 Task: Take a screenshot of a breathtaking space scene from a sci-fi movie you are watching in VLC.
Action: Mouse moved to (51, 66)
Screenshot: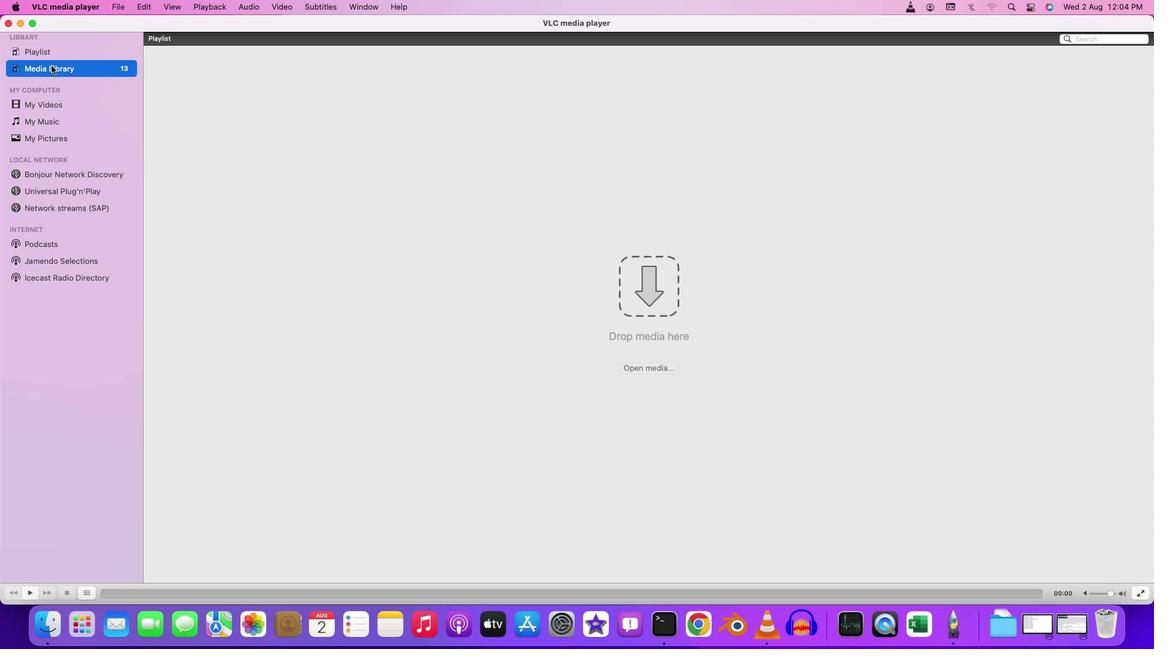 
Action: Mouse pressed left at (51, 66)
Screenshot: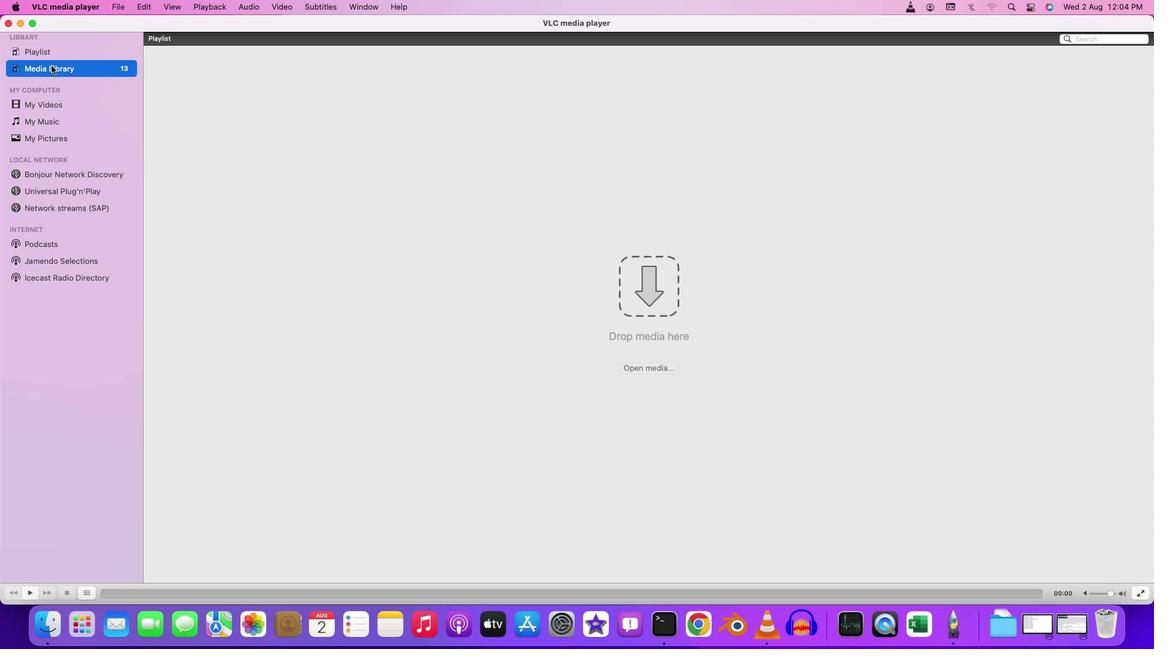 
Action: Mouse moved to (114, 9)
Screenshot: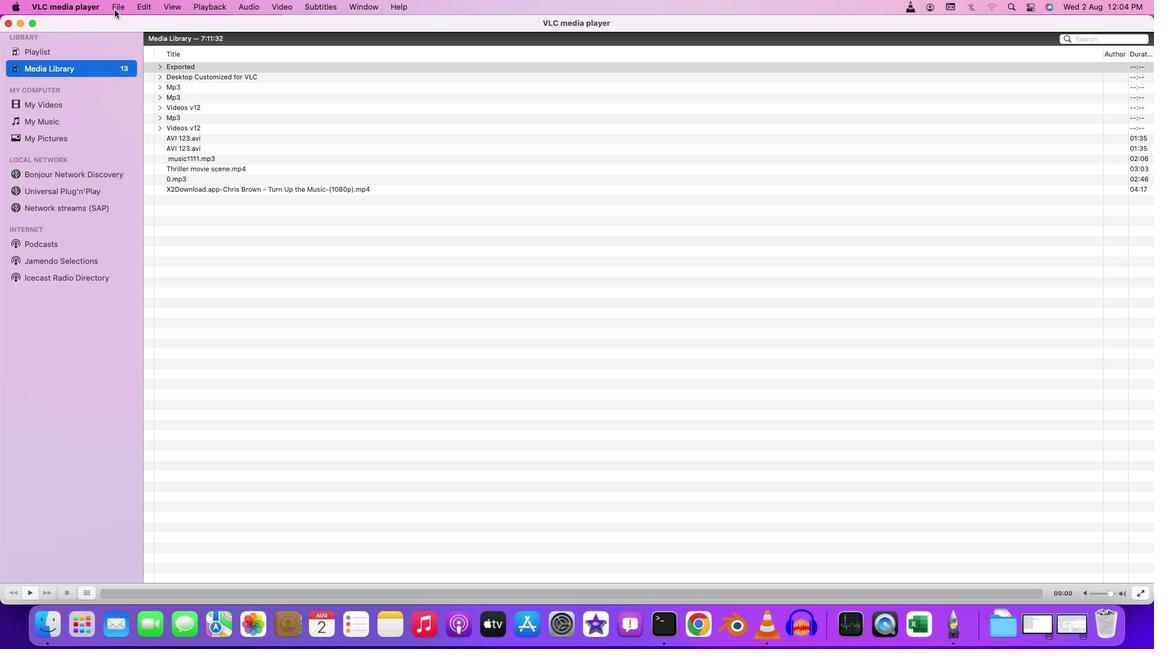 
Action: Mouse pressed left at (114, 9)
Screenshot: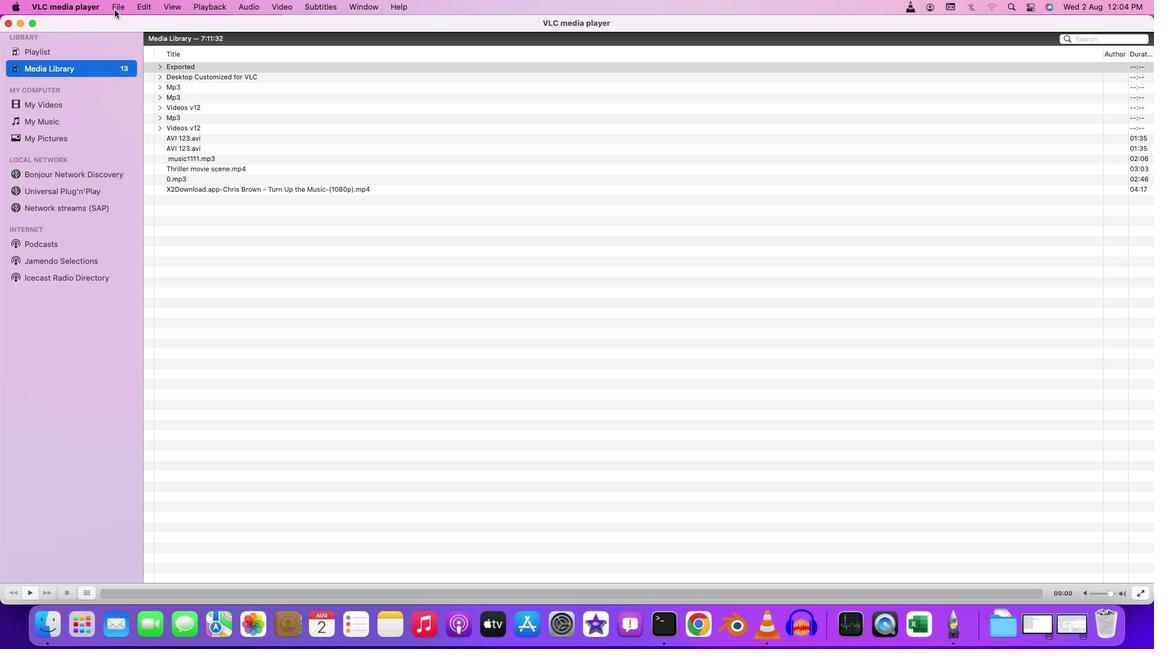 
Action: Mouse moved to (123, 21)
Screenshot: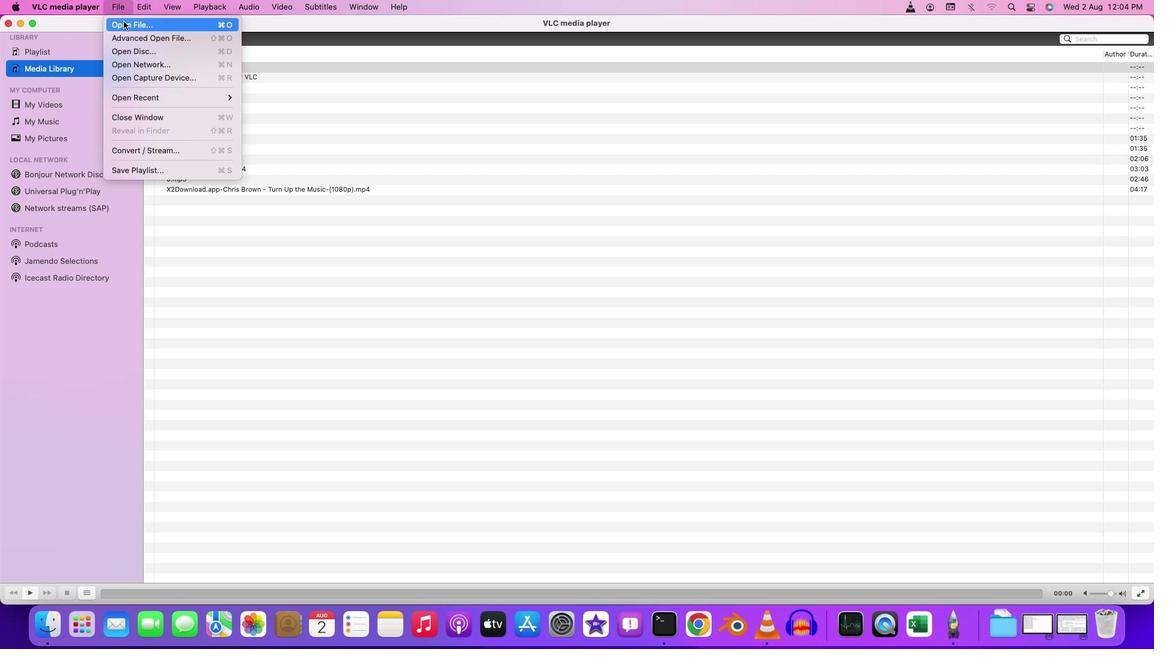 
Action: Mouse pressed left at (123, 21)
Screenshot: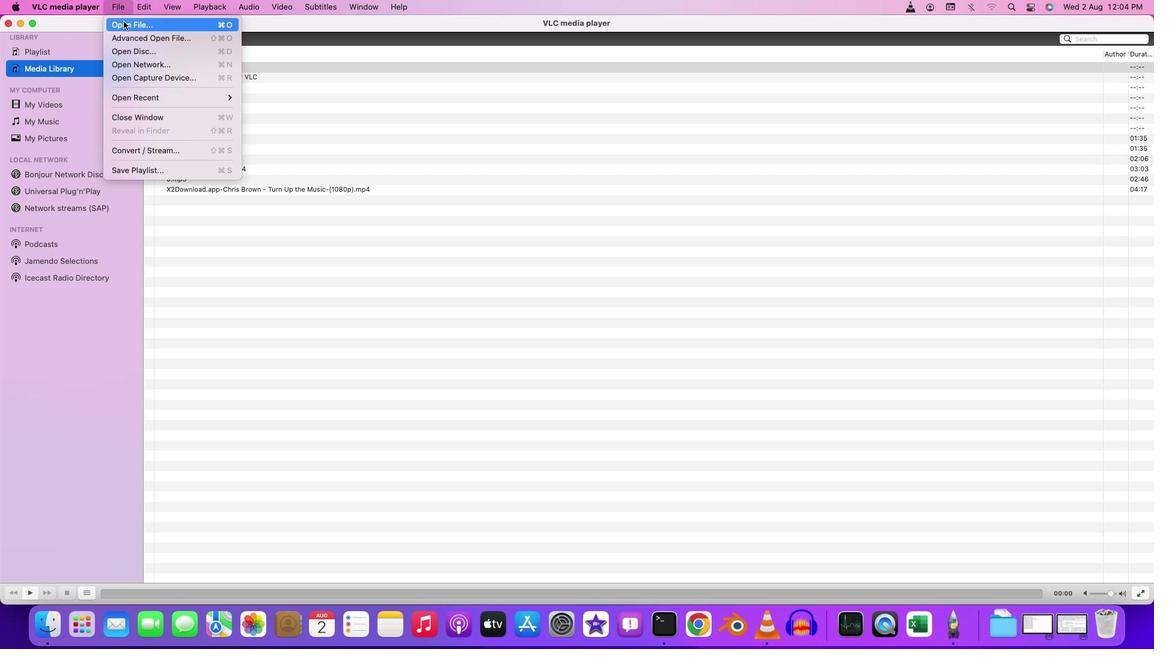 
Action: Mouse moved to (381, 150)
Screenshot: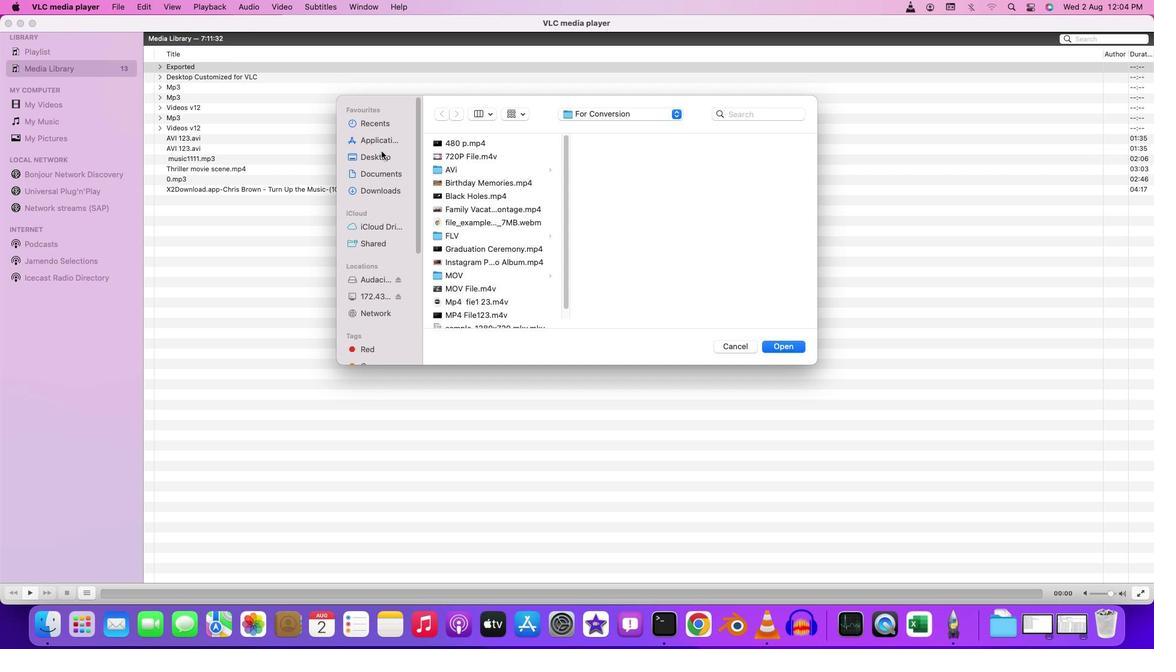 
Action: Mouse pressed left at (381, 150)
Screenshot: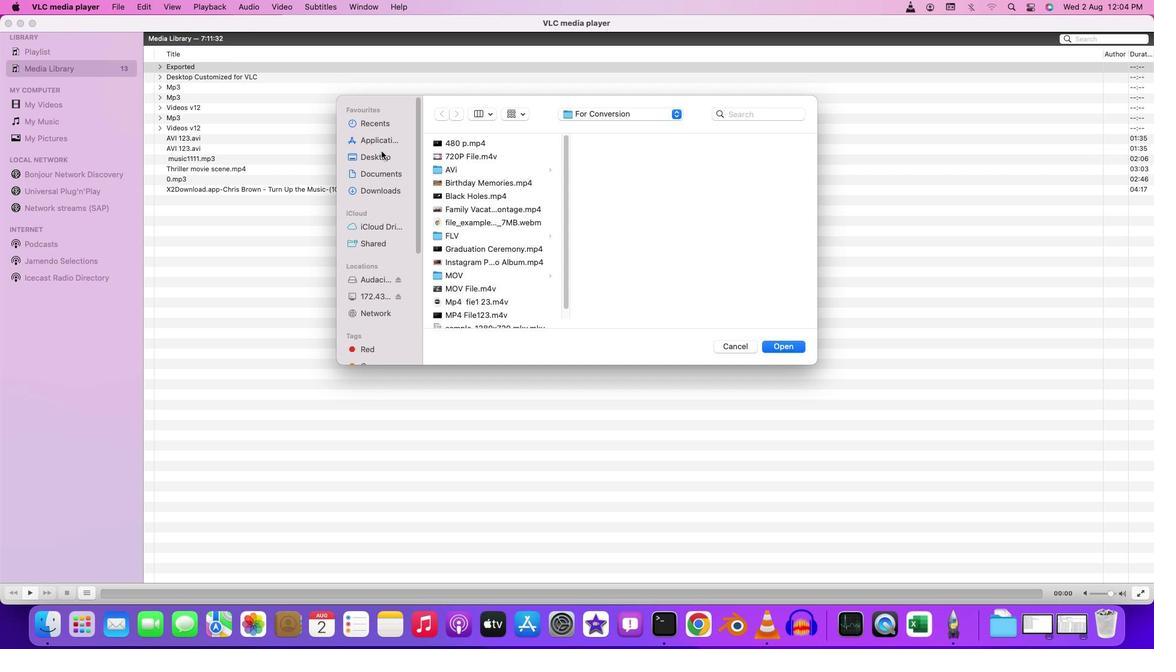
Action: Mouse moved to (479, 278)
Screenshot: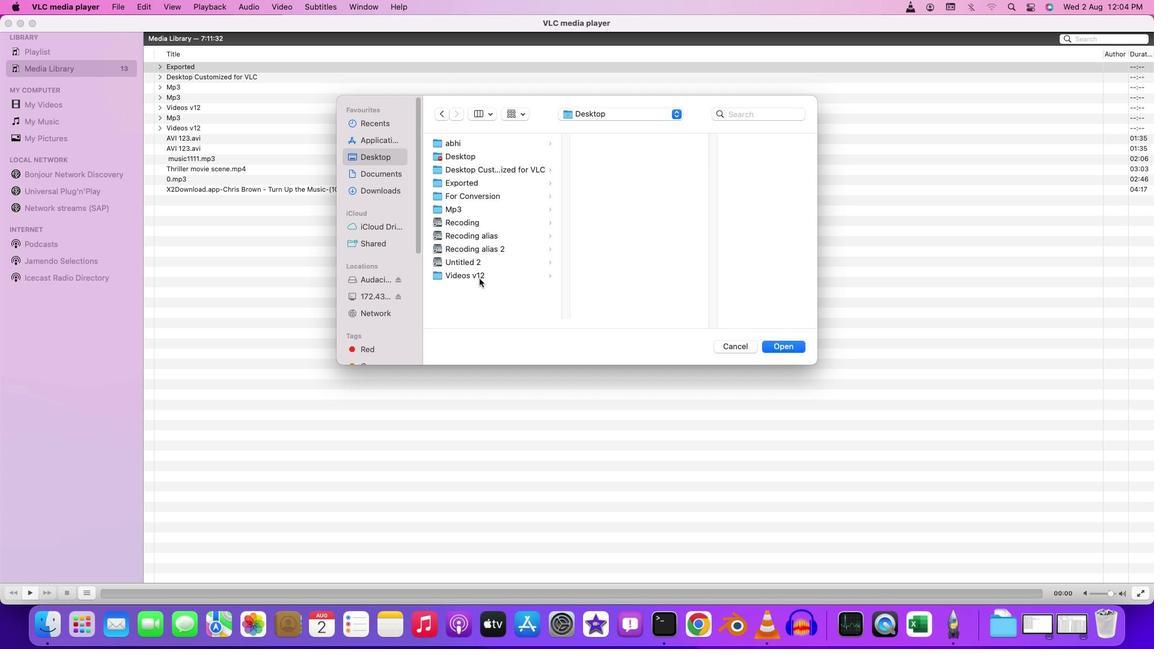 
Action: Mouse pressed left at (479, 278)
Screenshot: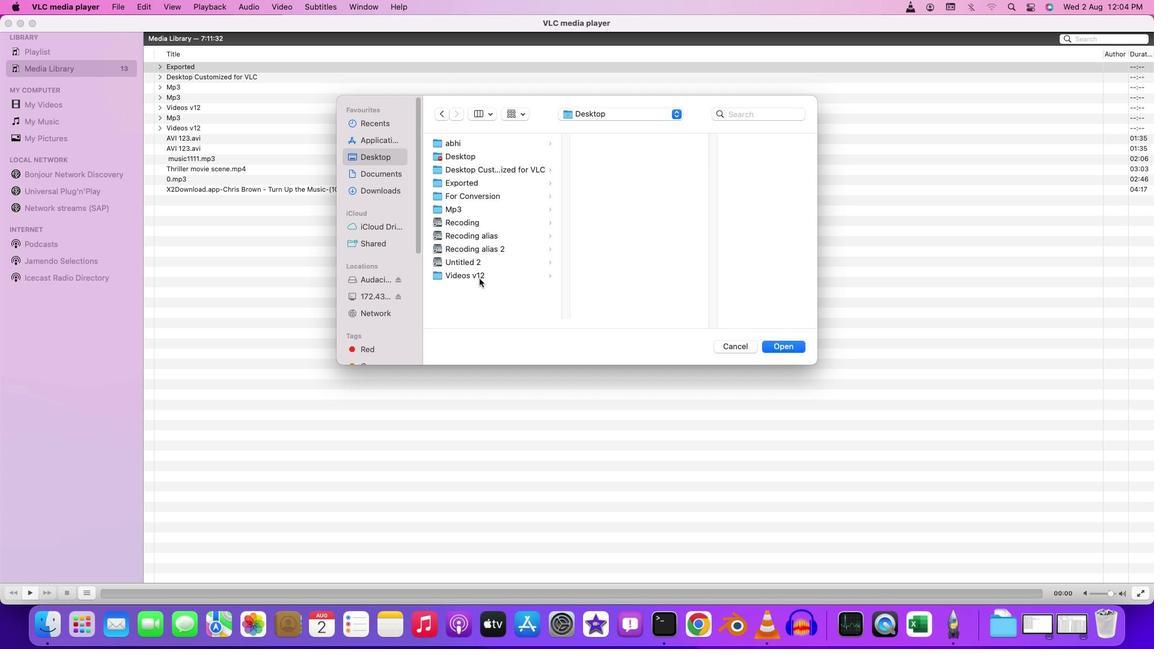
Action: Mouse pressed left at (479, 278)
Screenshot: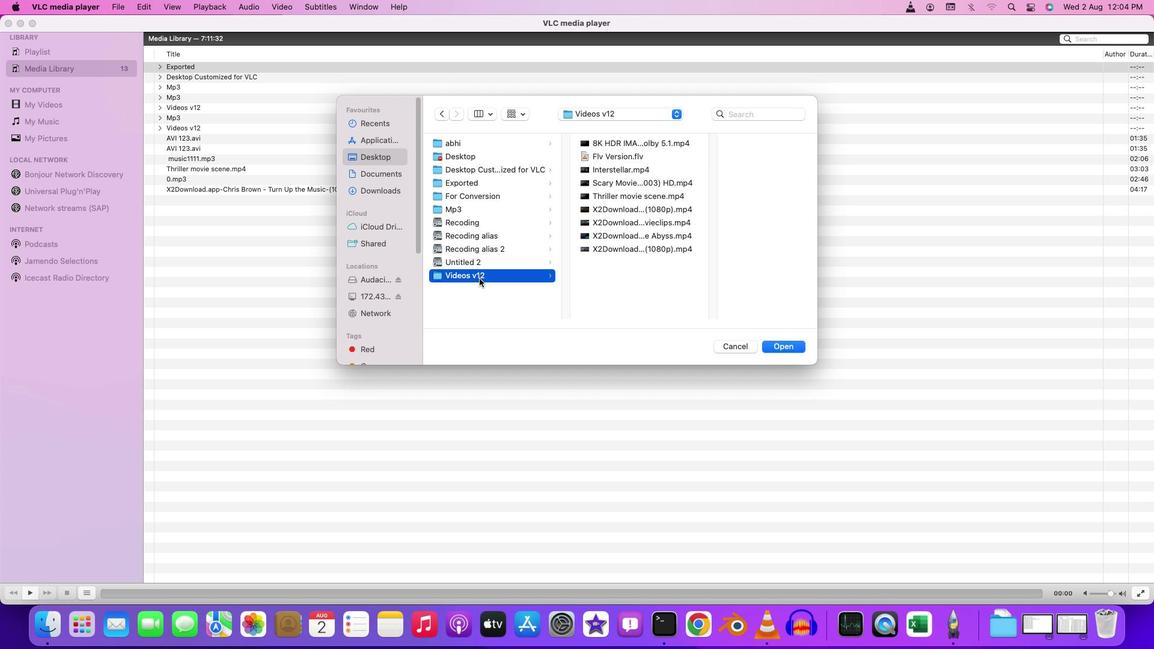 
Action: Mouse moved to (161, 198)
Screenshot: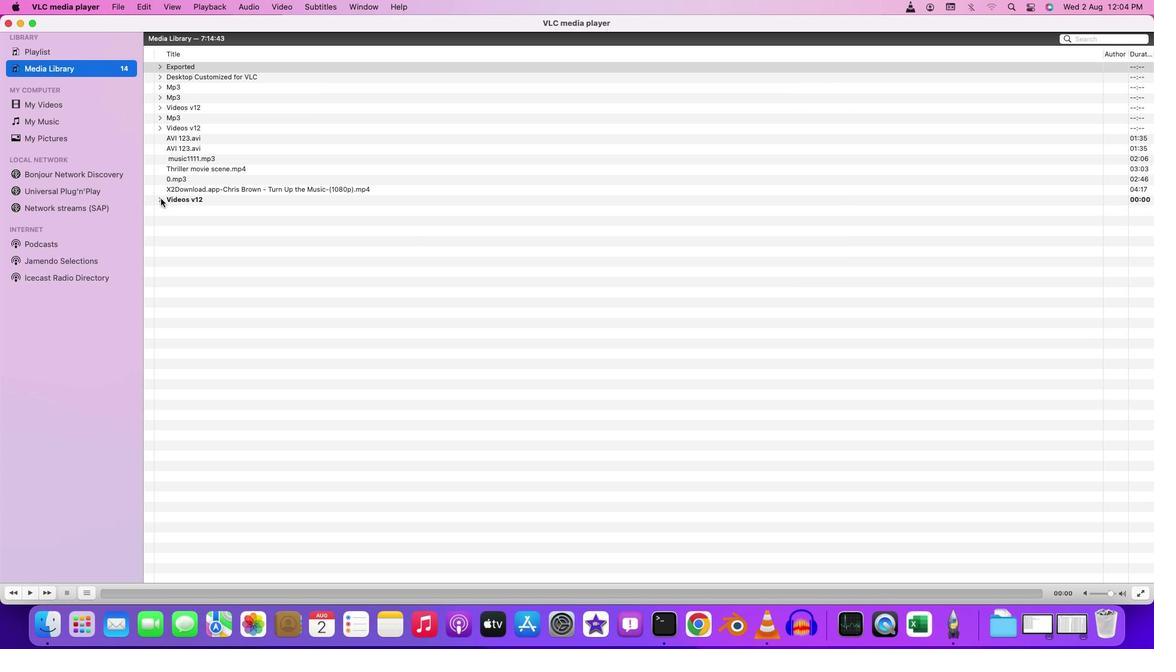 
Action: Mouse pressed left at (161, 198)
Screenshot: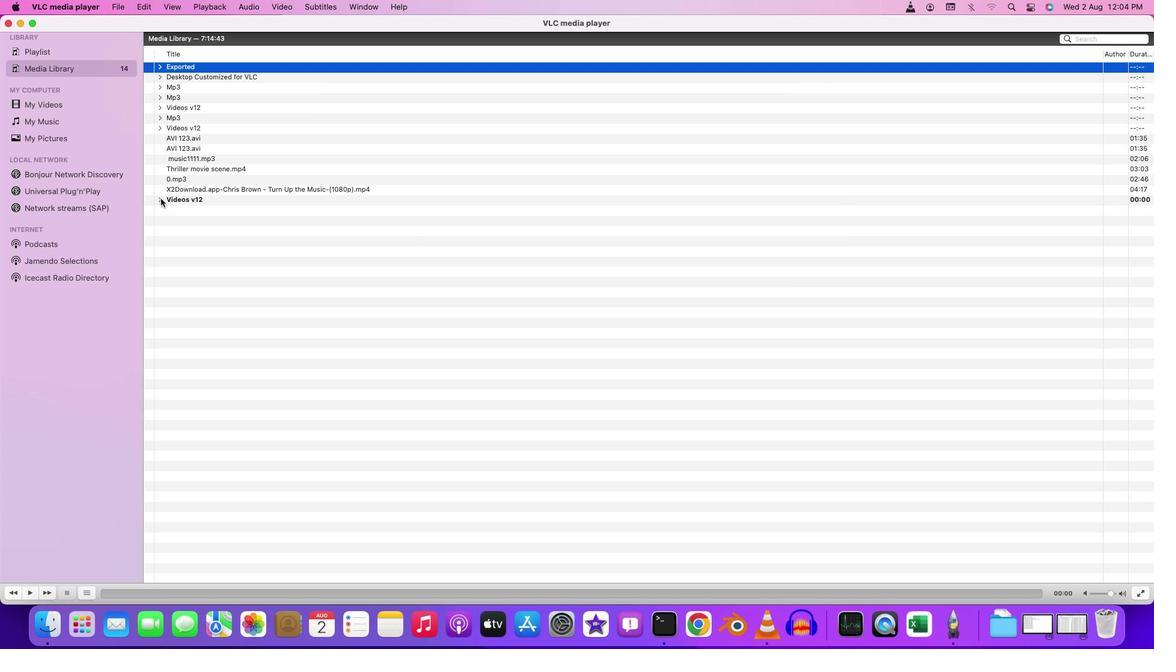 
Action: Mouse moved to (302, 292)
Screenshot: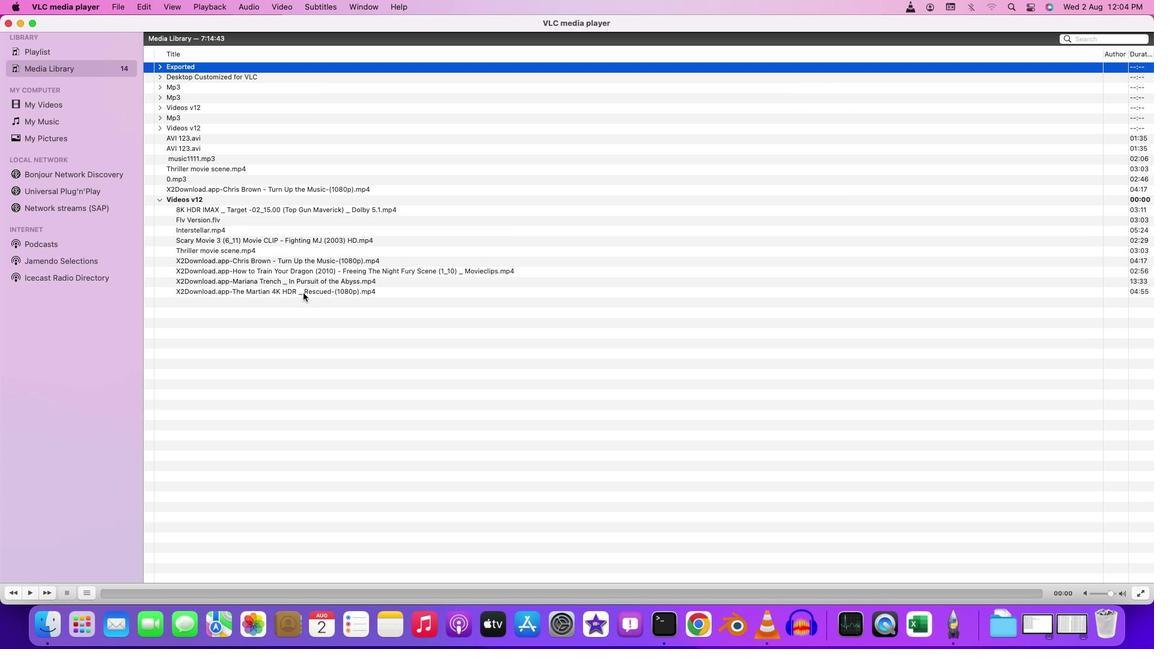 
Action: Mouse pressed left at (302, 292)
Screenshot: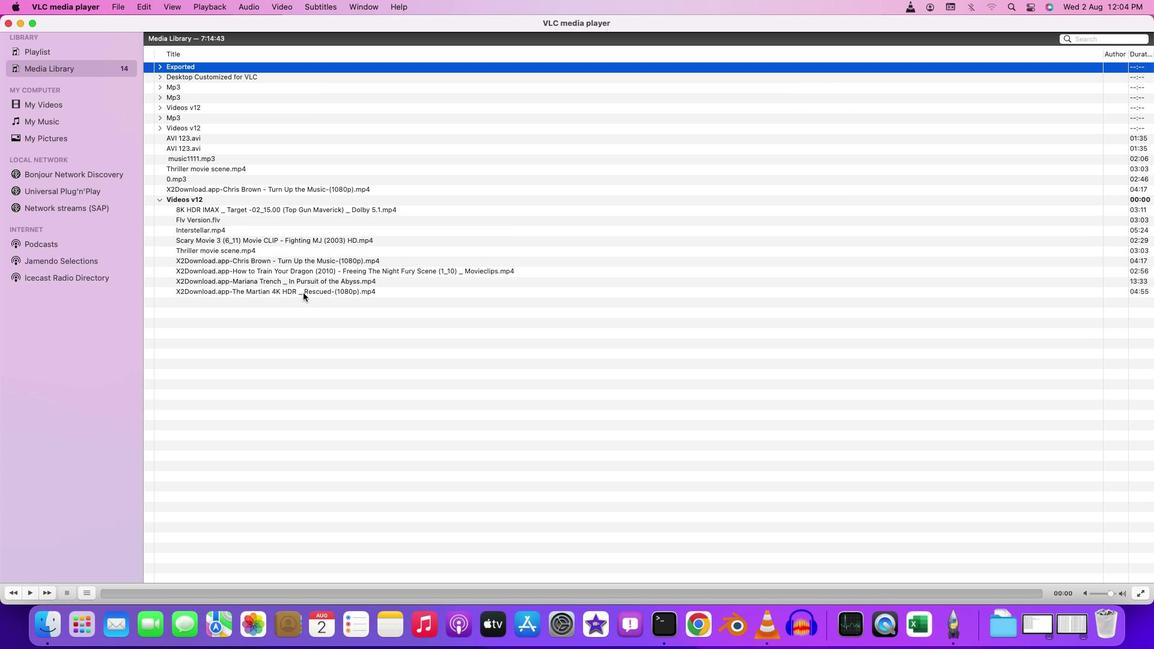 
Action: Mouse pressed left at (302, 292)
Screenshot: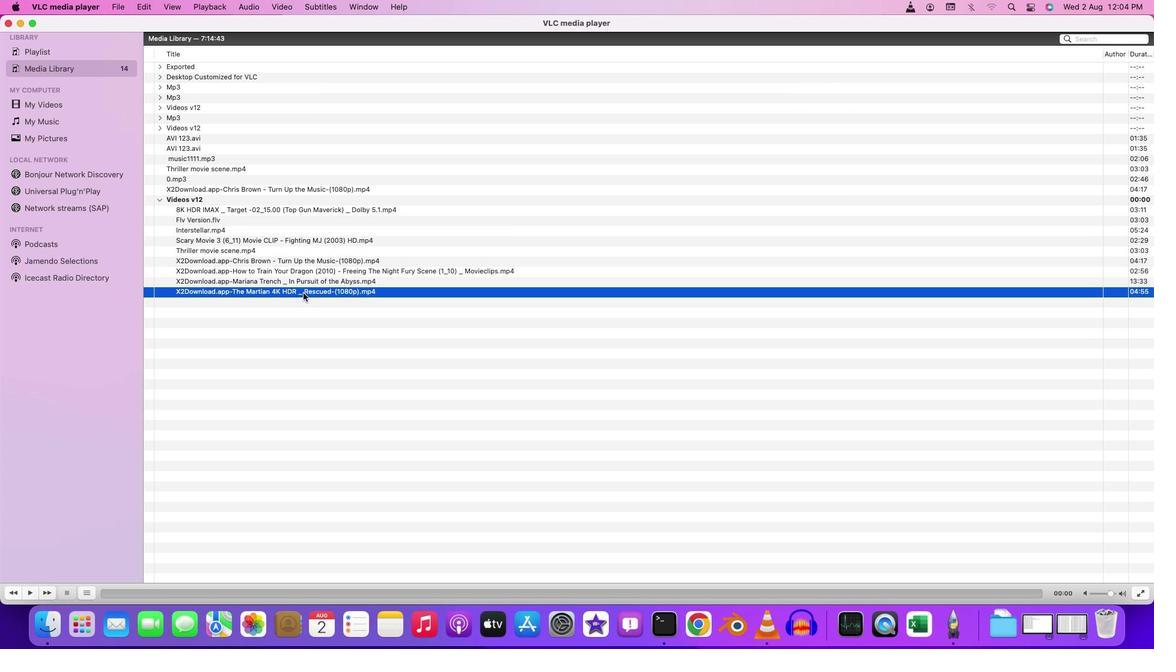 
Action: Mouse moved to (403, 298)
Screenshot: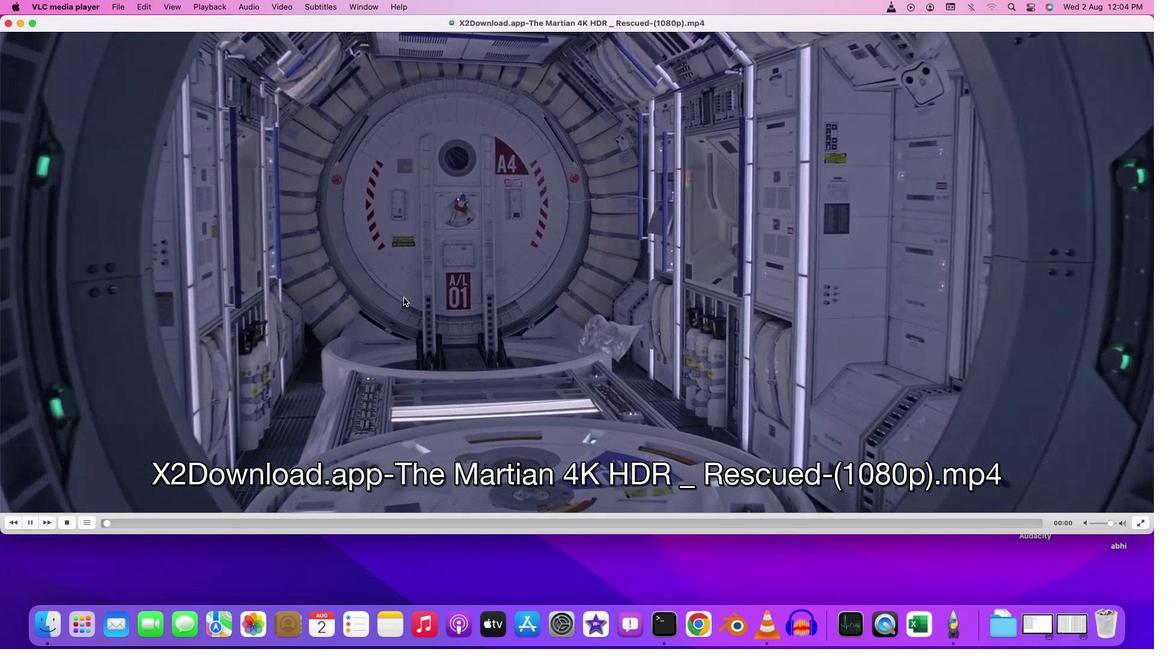 
Action: Mouse pressed left at (403, 298)
Screenshot: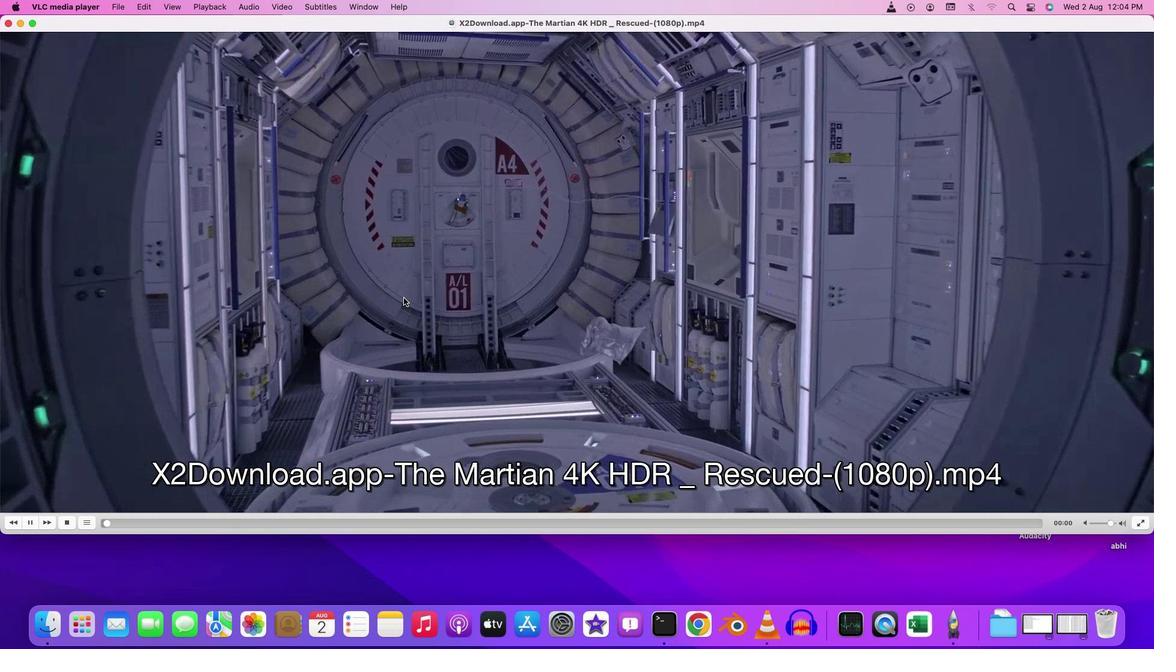 
Action: Mouse pressed left at (403, 298)
Screenshot: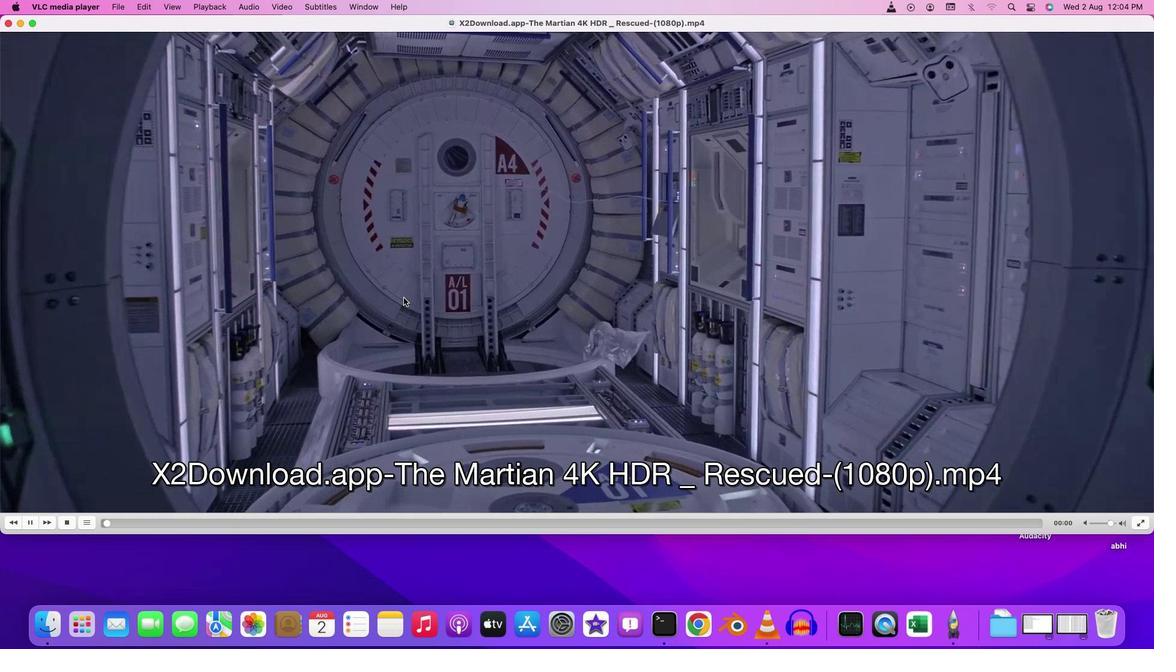 
Action: Mouse moved to (293, 8)
Screenshot: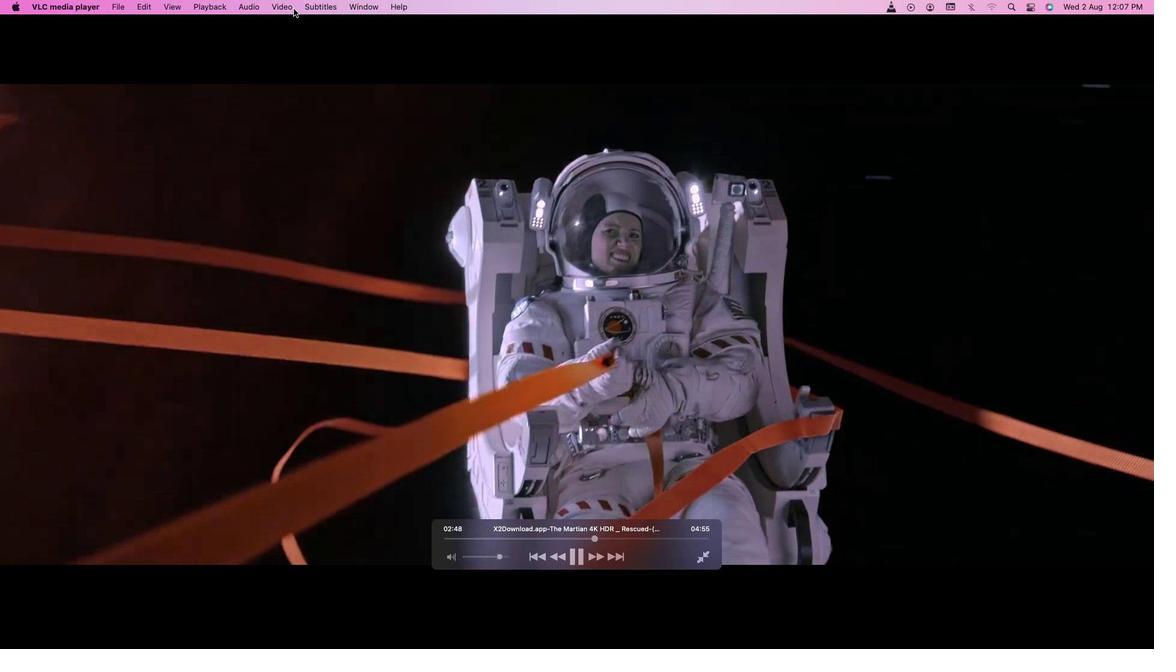 
Action: Mouse pressed left at (293, 8)
Screenshot: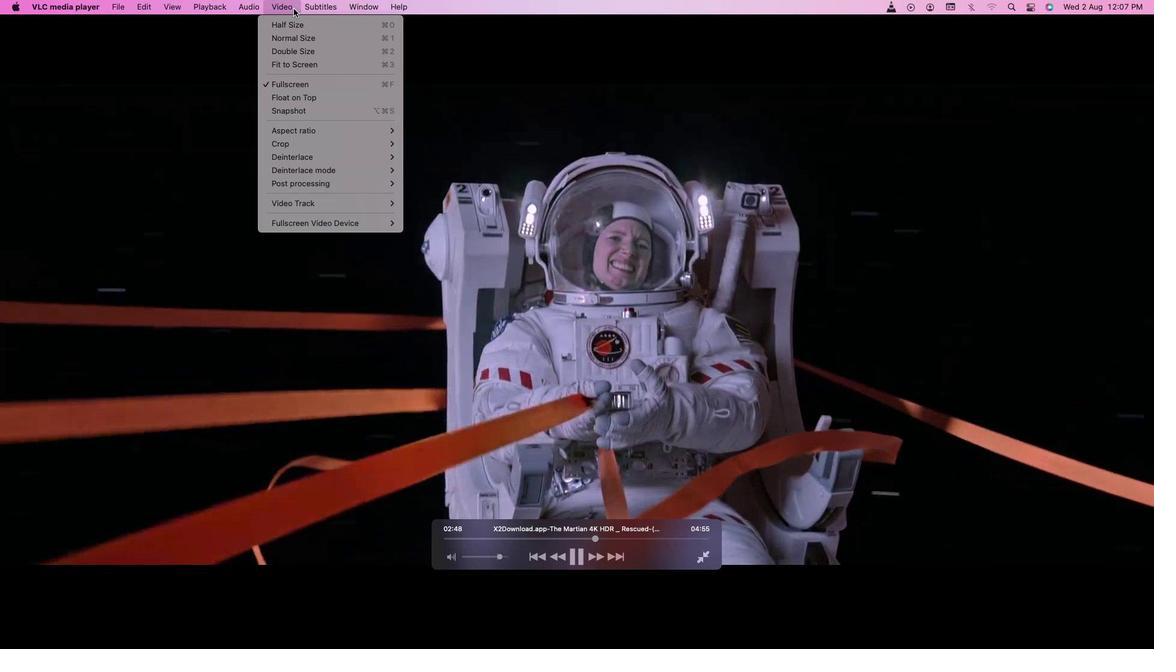 
Action: Mouse moved to (295, 109)
Screenshot: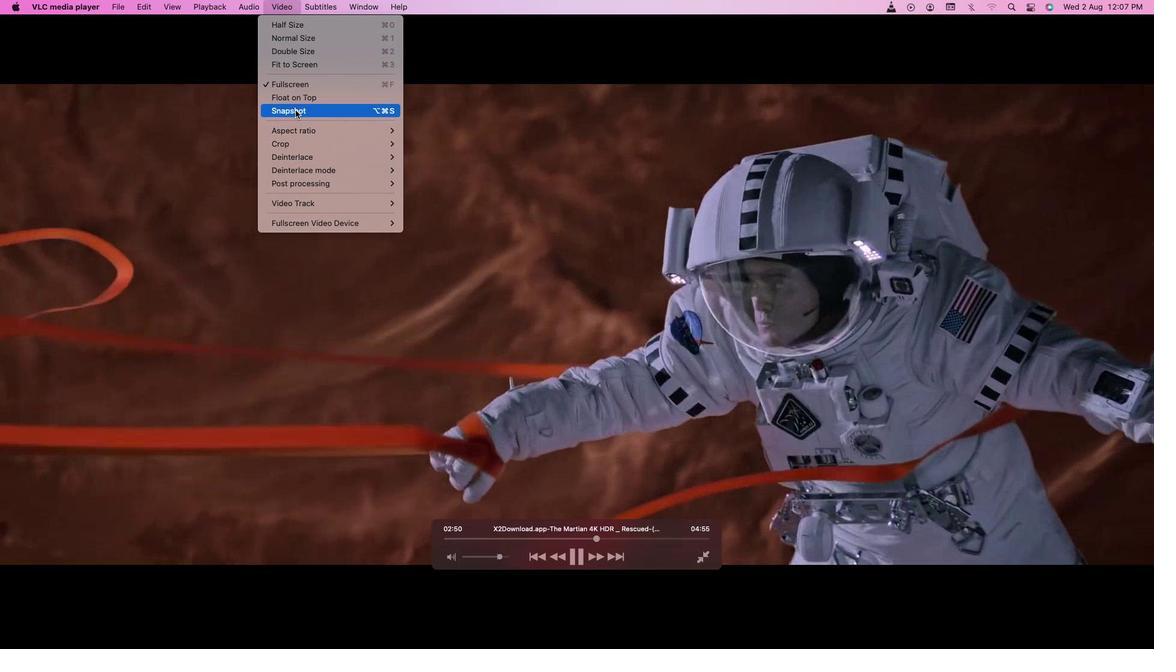 
Action: Mouse pressed left at (295, 109)
Screenshot: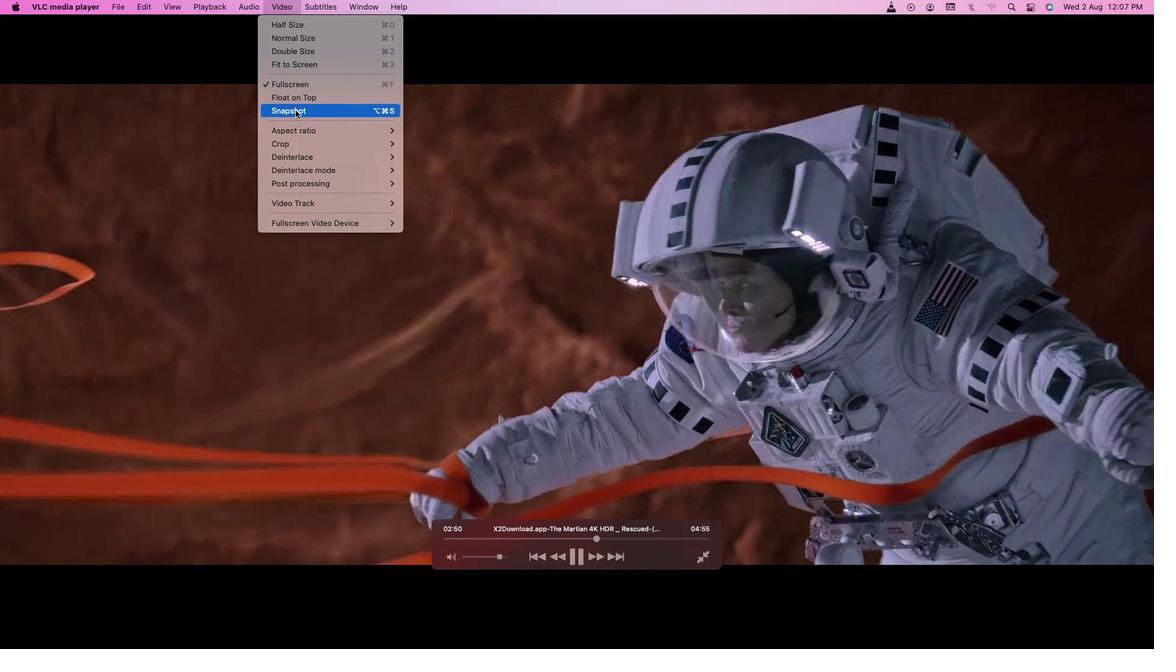 
Action: Mouse moved to (681, 540)
Screenshot: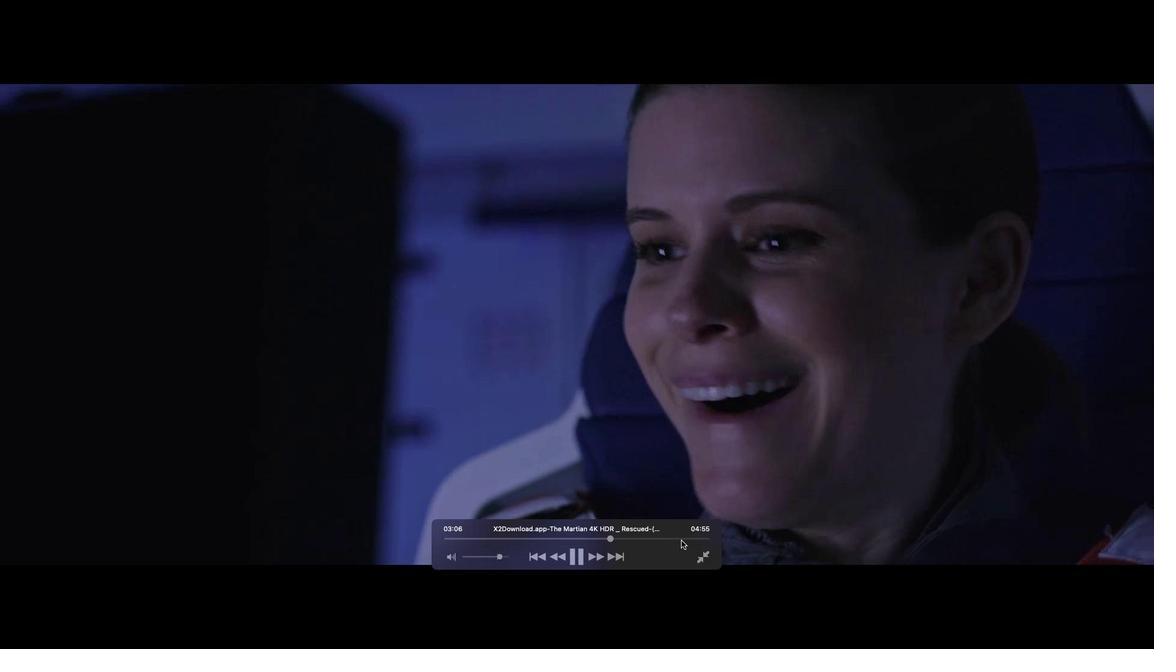
Action: Mouse pressed left at (681, 540)
Screenshot: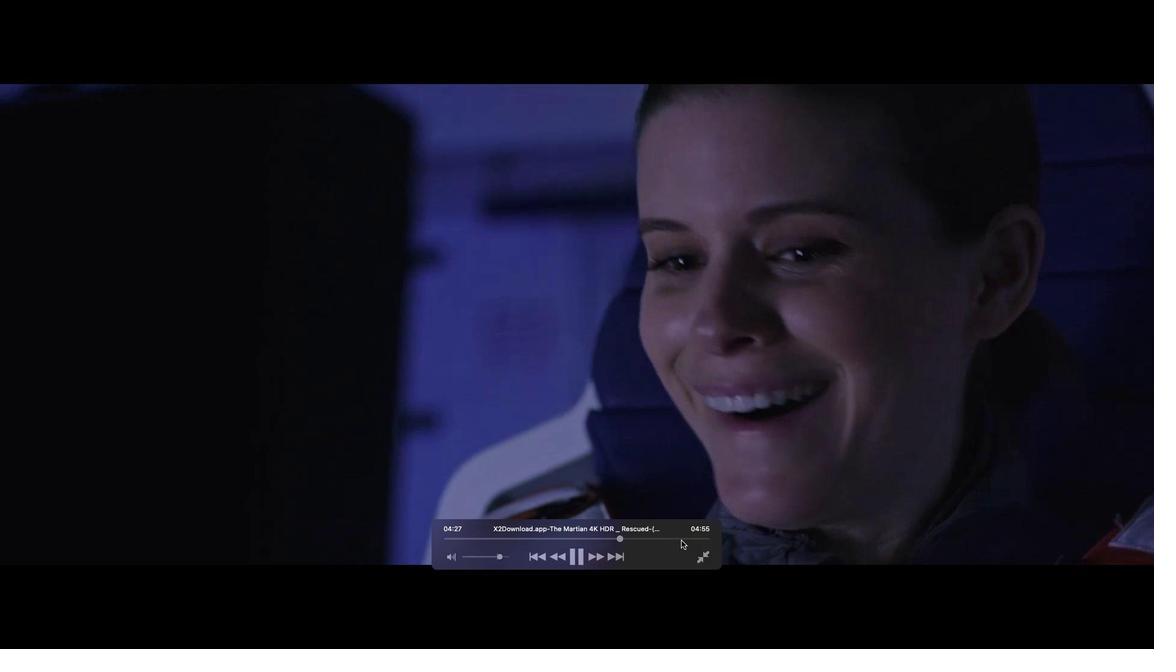 
Action: Mouse moved to (575, 558)
Screenshot: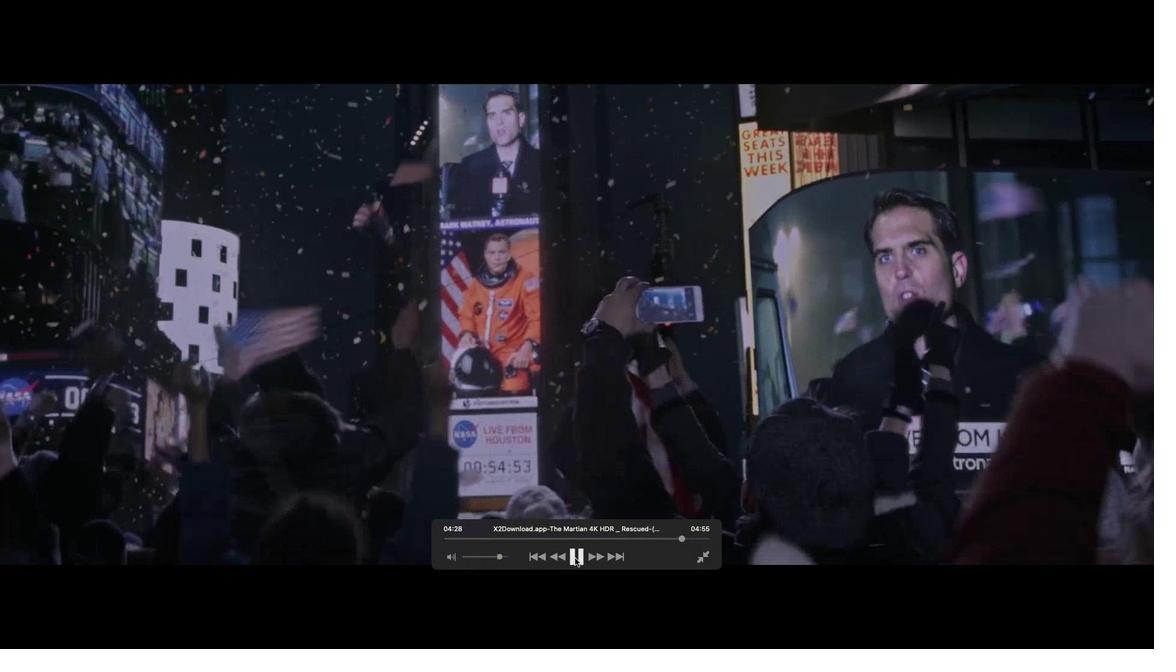
Action: Mouse pressed left at (575, 558)
Screenshot: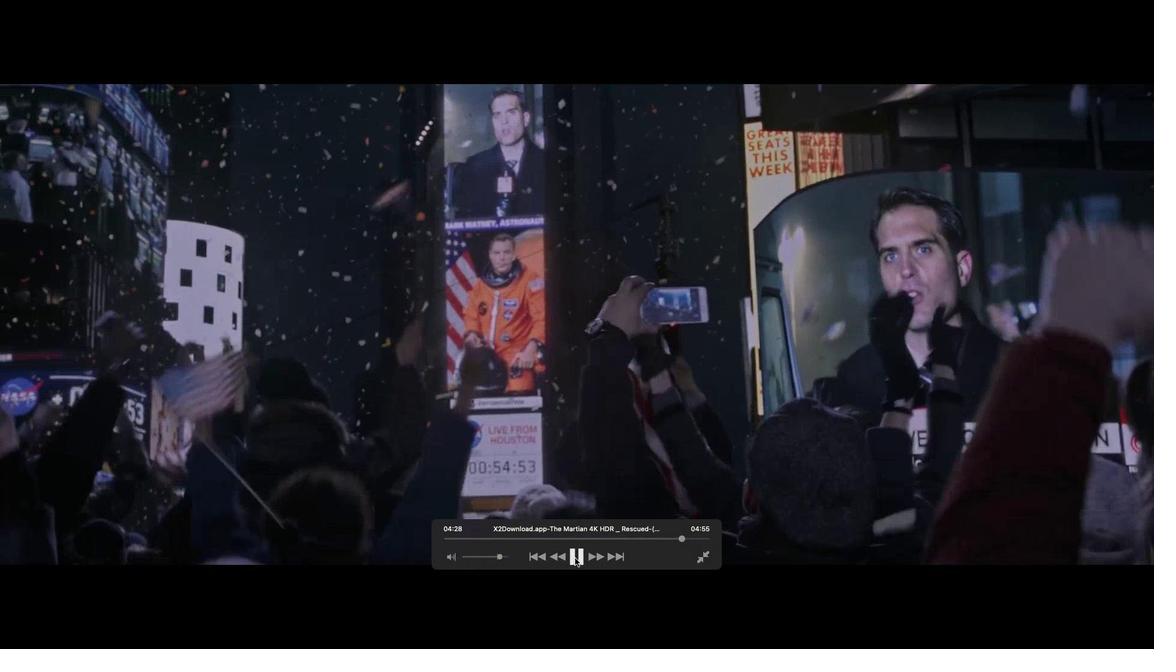 
Action: Mouse moved to (703, 558)
Screenshot: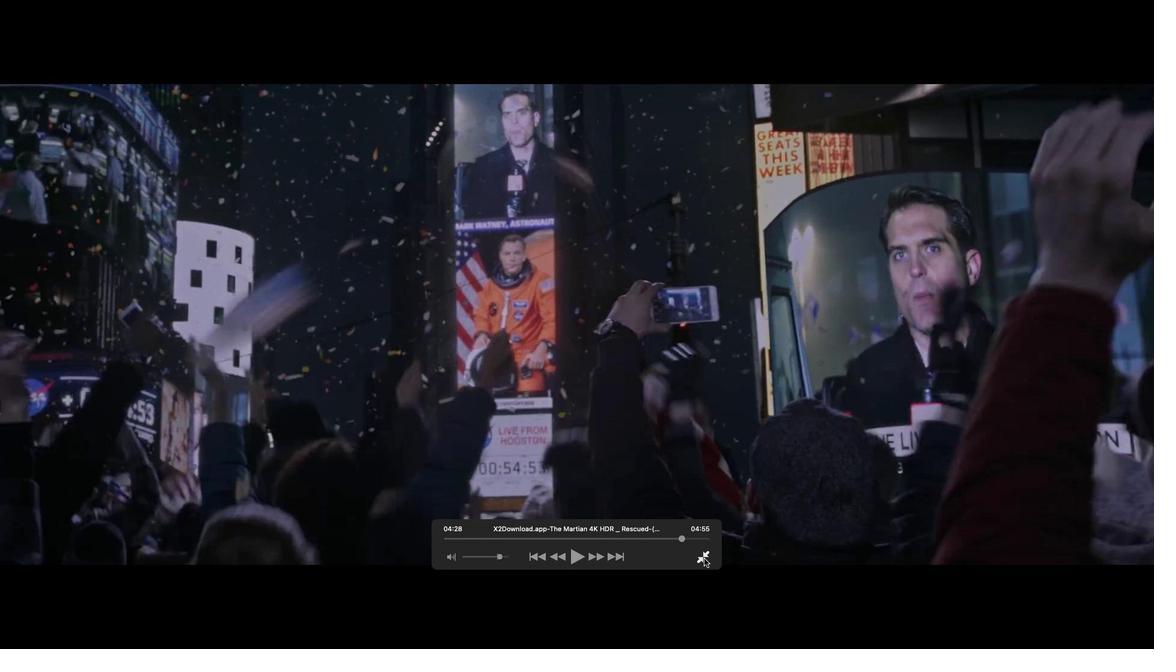 
Action: Mouse pressed left at (703, 558)
Screenshot: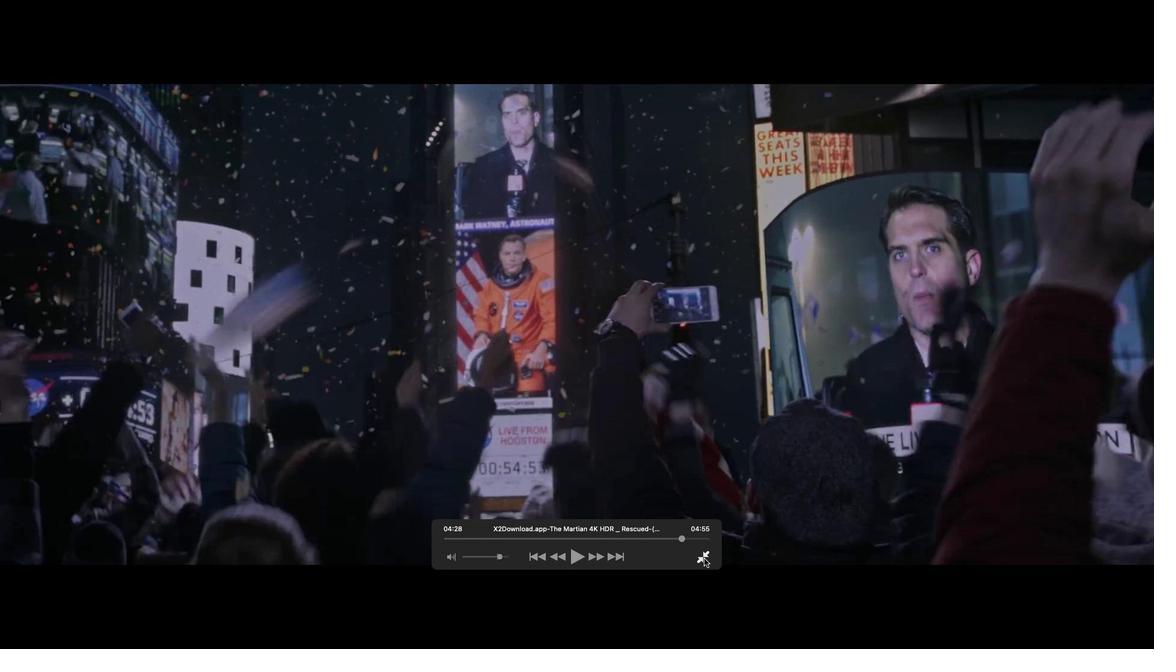 
Action: Mouse moved to (566, 369)
Screenshot: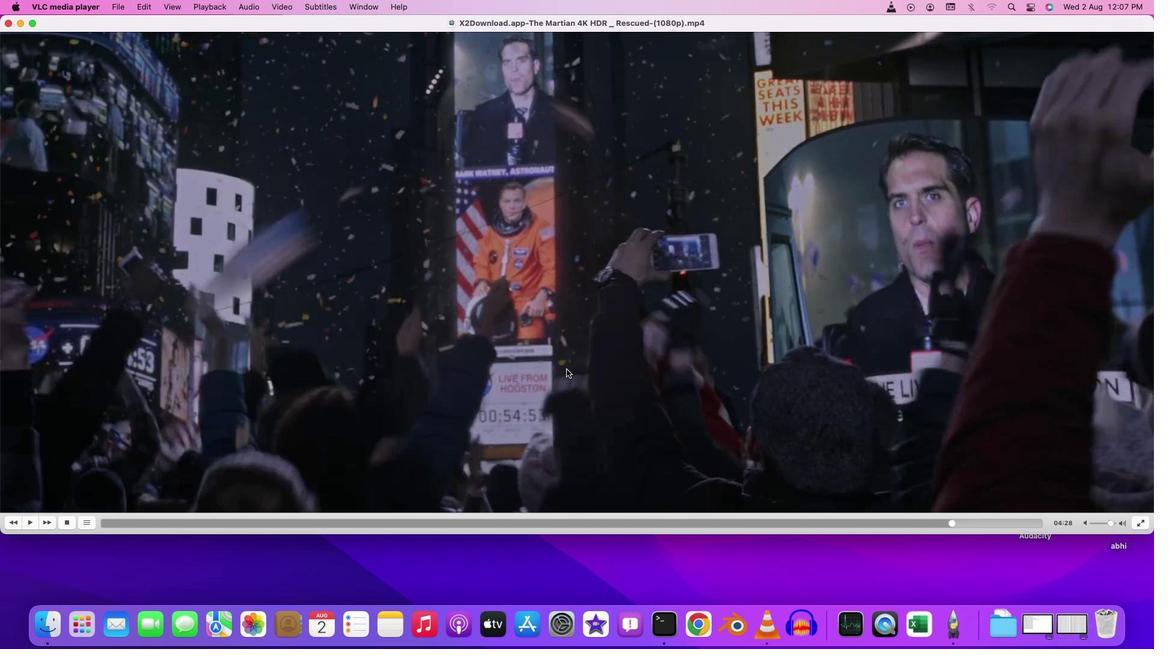
